Task: Enable allow workspace members to edit and join.
Action: Mouse pressed left at (455, 266)
Screenshot: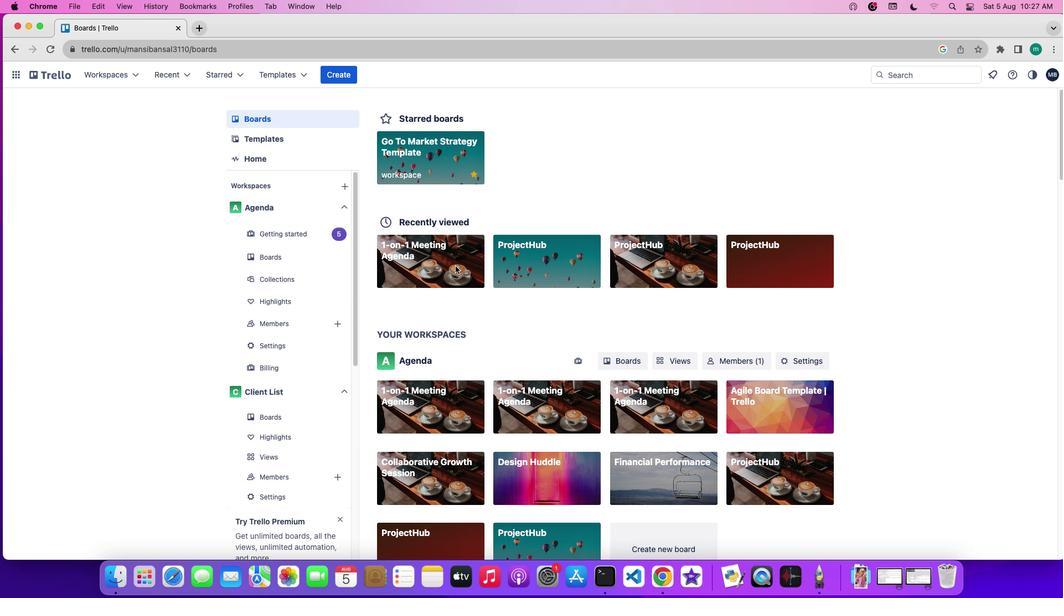 
Action: Mouse pressed left at (455, 266)
Screenshot: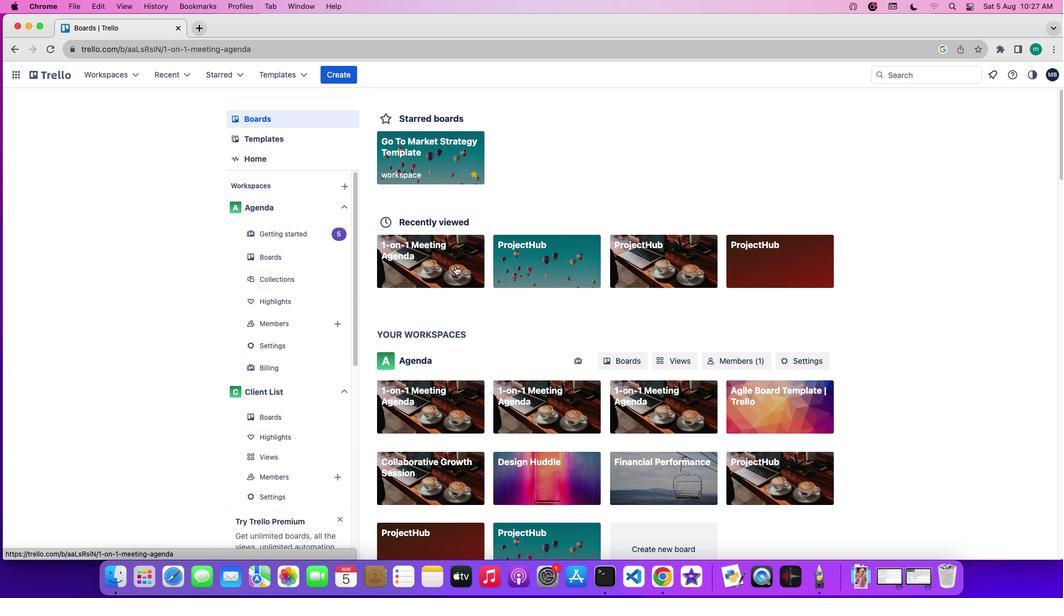 
Action: Mouse moved to (936, 220)
Screenshot: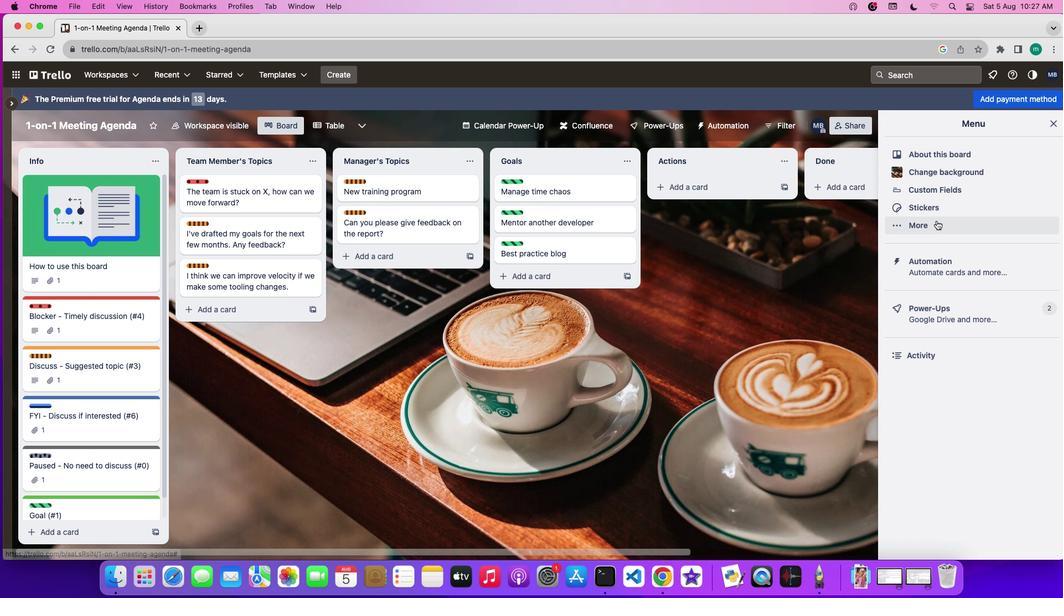 
Action: Mouse pressed left at (936, 220)
Screenshot: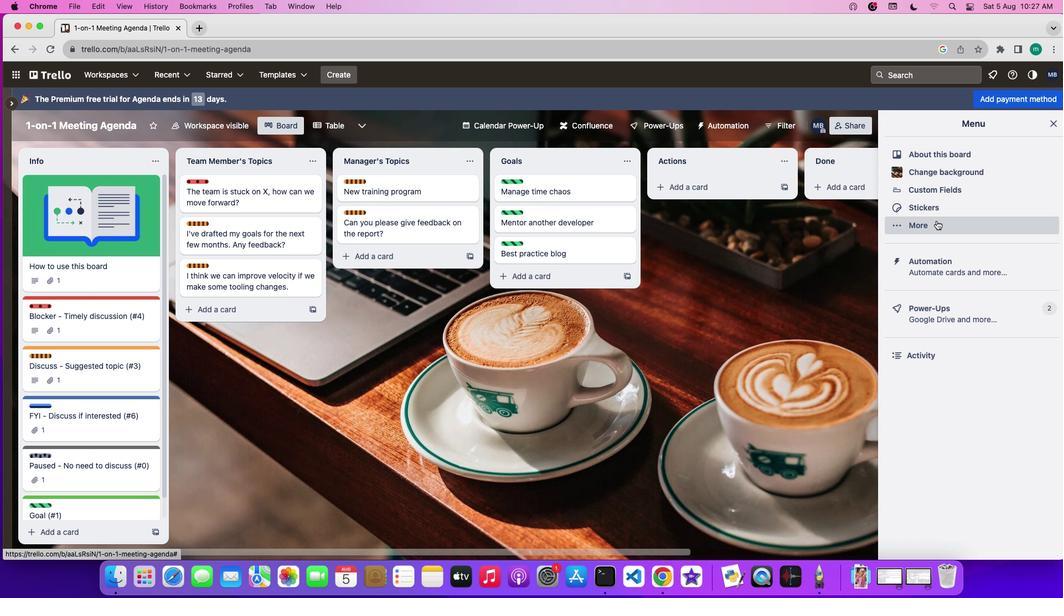 
Action: Mouse moved to (943, 147)
Screenshot: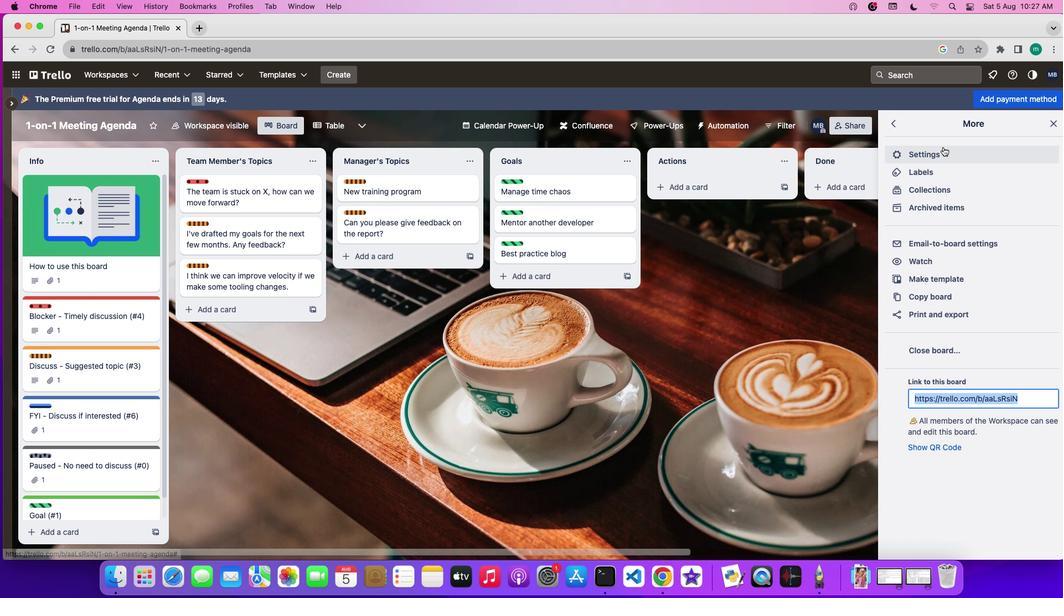 
Action: Mouse pressed left at (943, 147)
Screenshot: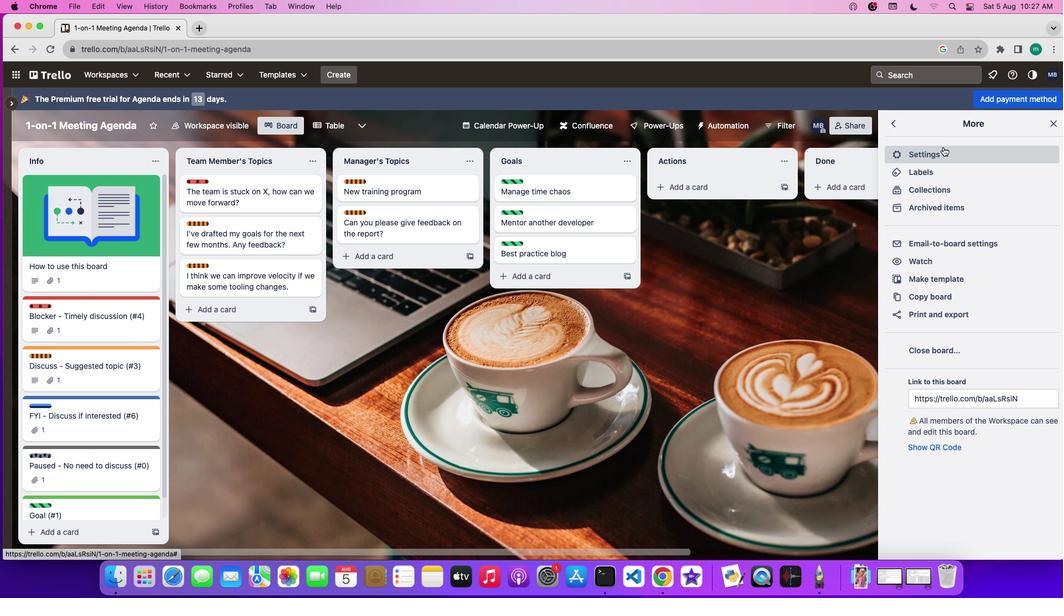 
Action: Mouse moved to (933, 350)
Screenshot: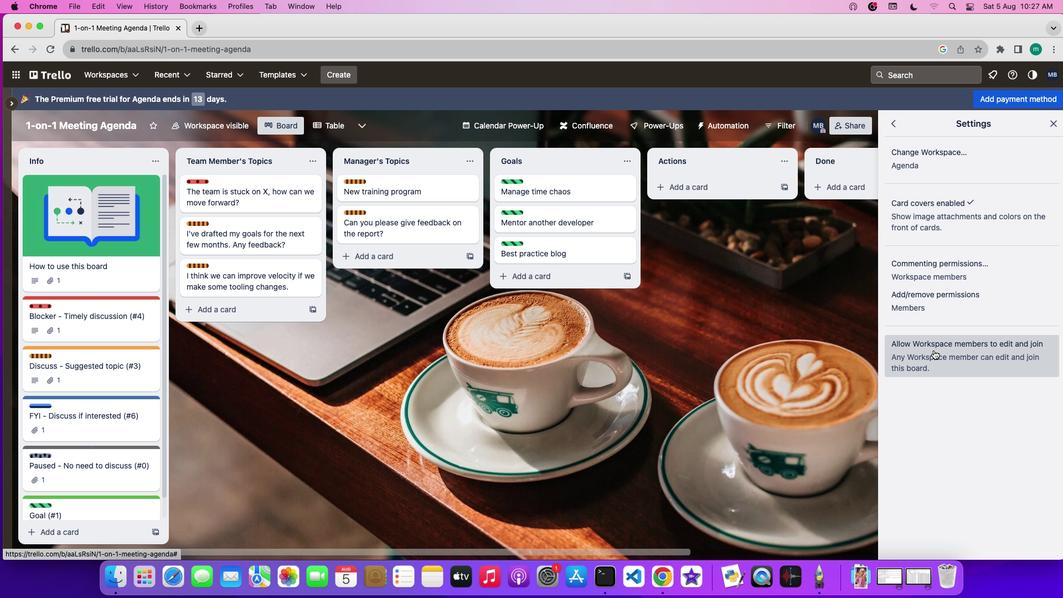 
Action: Mouse pressed left at (933, 350)
Screenshot: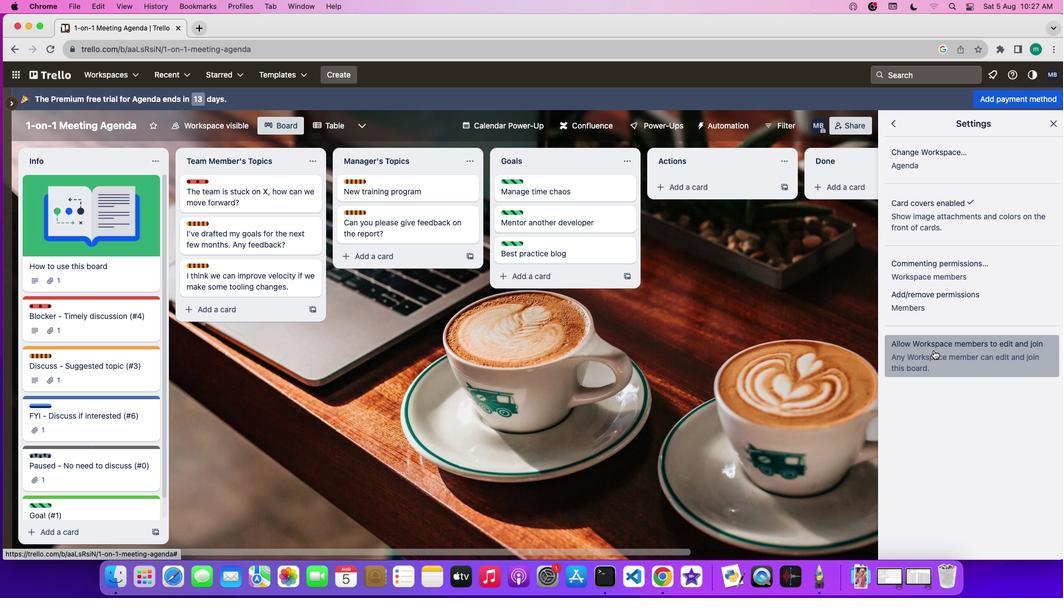 
